 Task: Add Garden Of Life myKind Organics Womens Multi 40 Plus to the cart.
Action: Mouse moved to (260, 126)
Screenshot: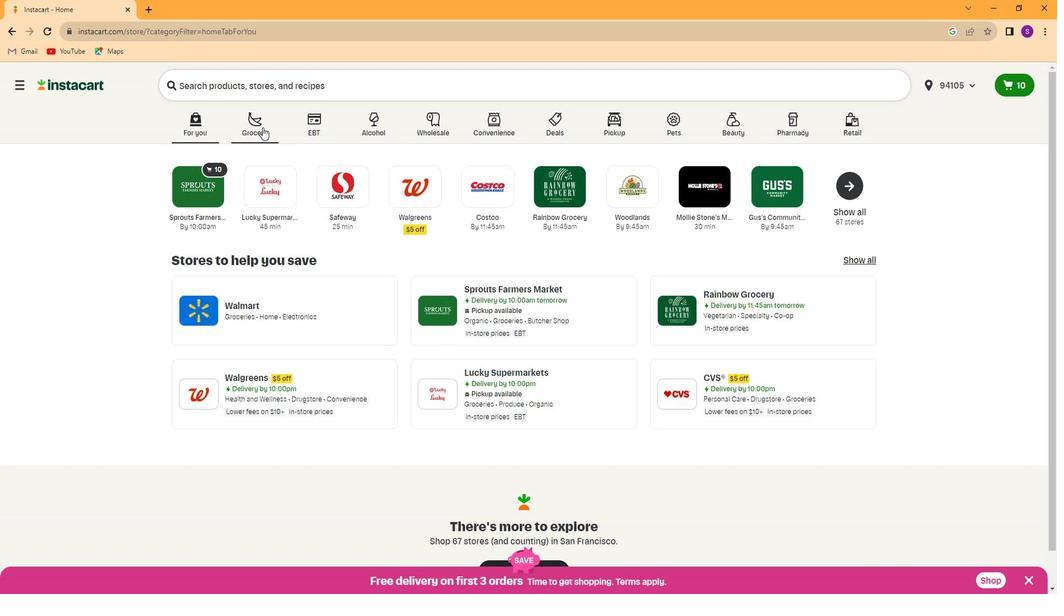 
Action: Mouse pressed left at (260, 126)
Screenshot: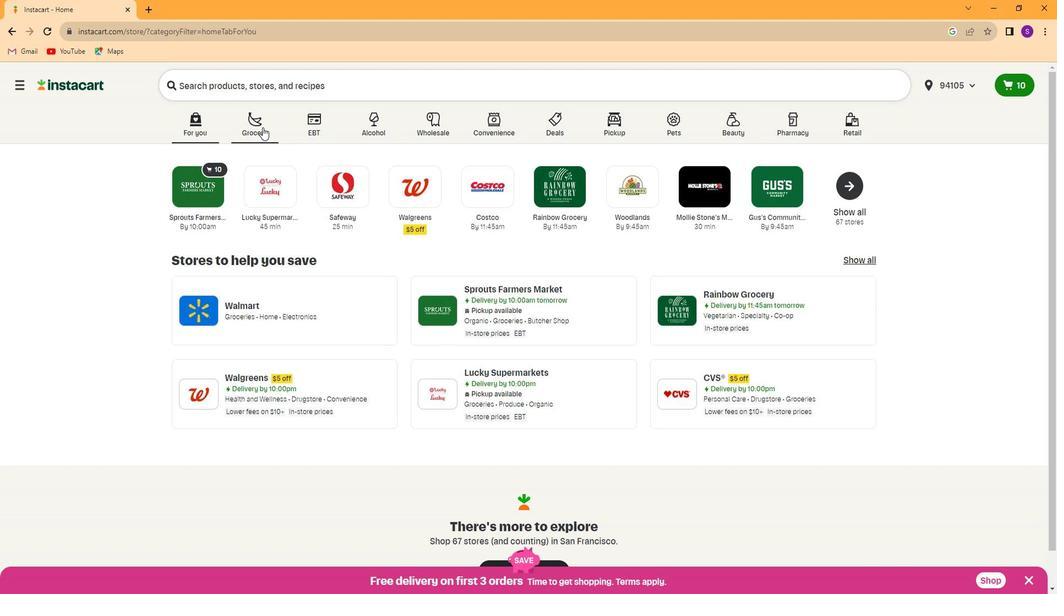 
Action: Mouse moved to (723, 198)
Screenshot: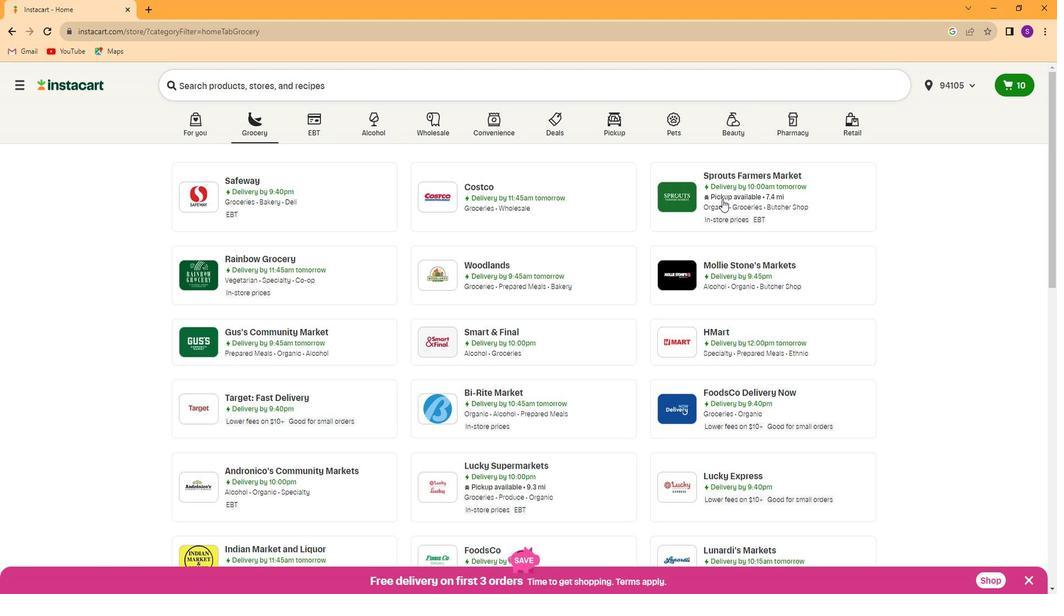 
Action: Mouse pressed left at (723, 198)
Screenshot: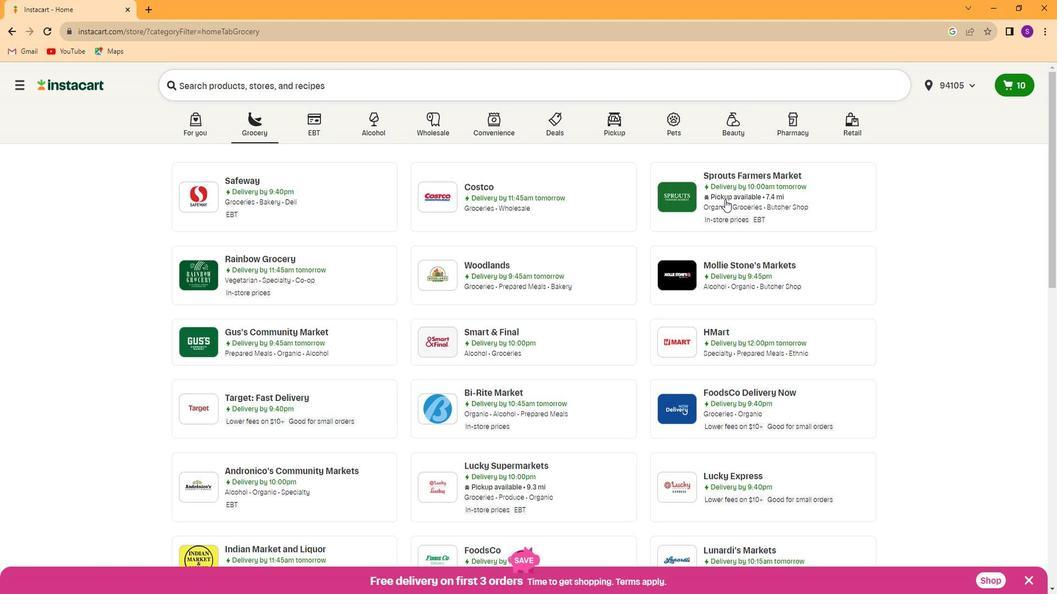 
Action: Mouse moved to (75, 394)
Screenshot: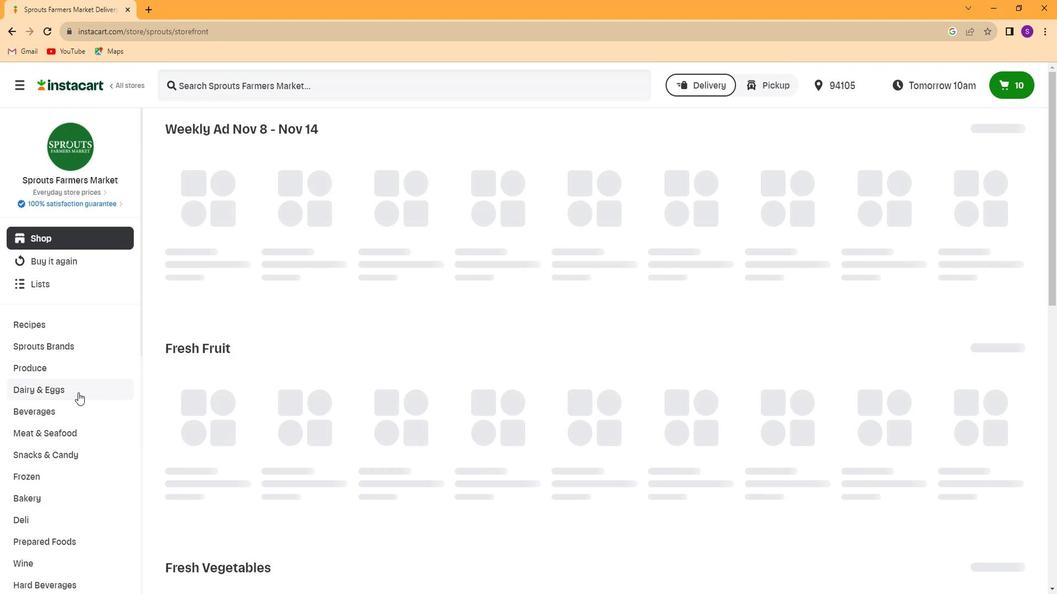
Action: Mouse scrolled (75, 393) with delta (0, 0)
Screenshot: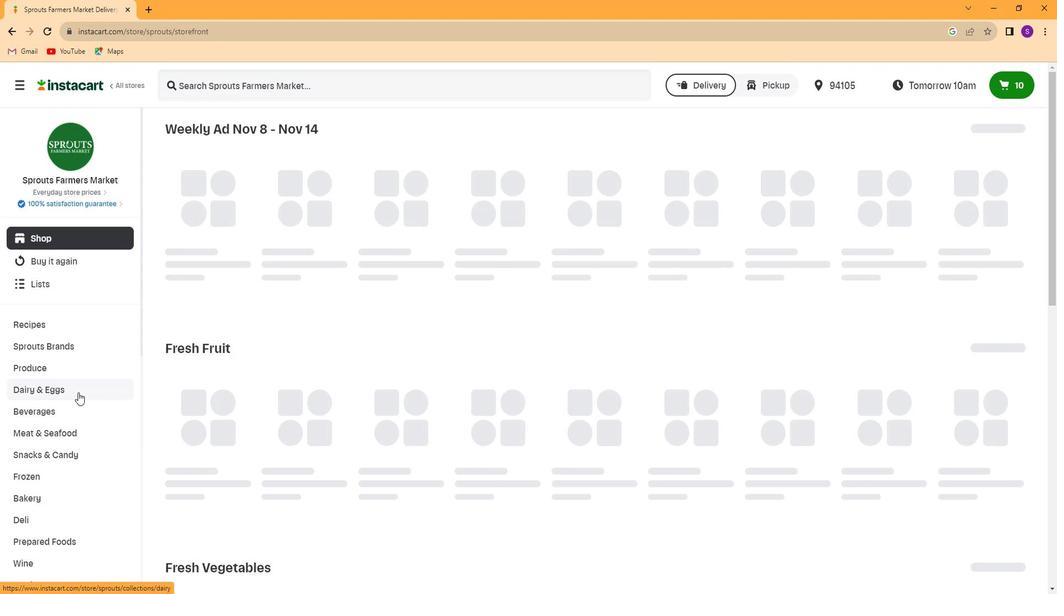 
Action: Mouse scrolled (75, 393) with delta (0, 0)
Screenshot: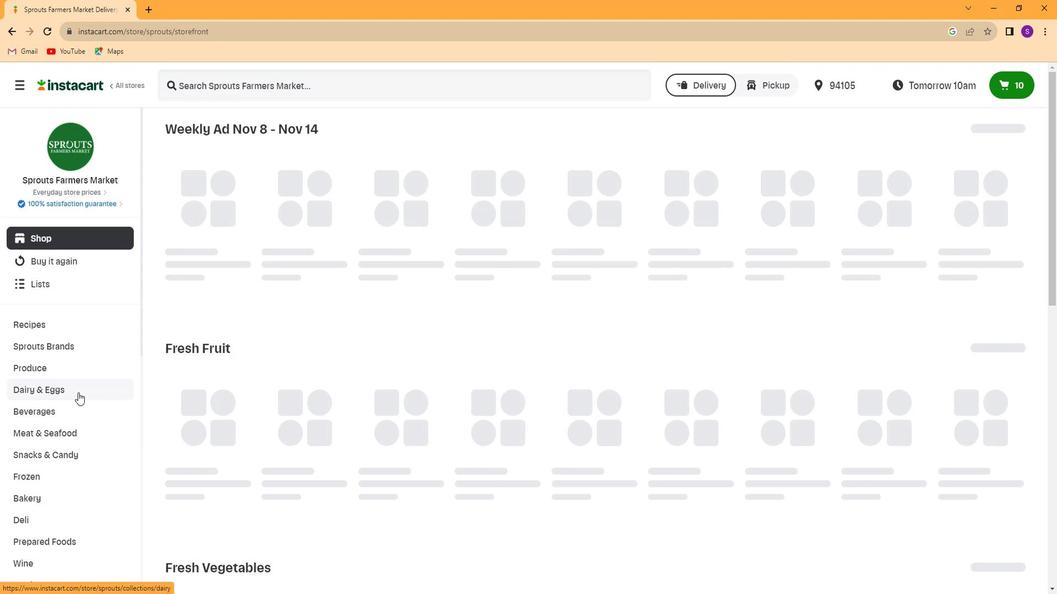 
Action: Mouse scrolled (75, 393) with delta (0, 0)
Screenshot: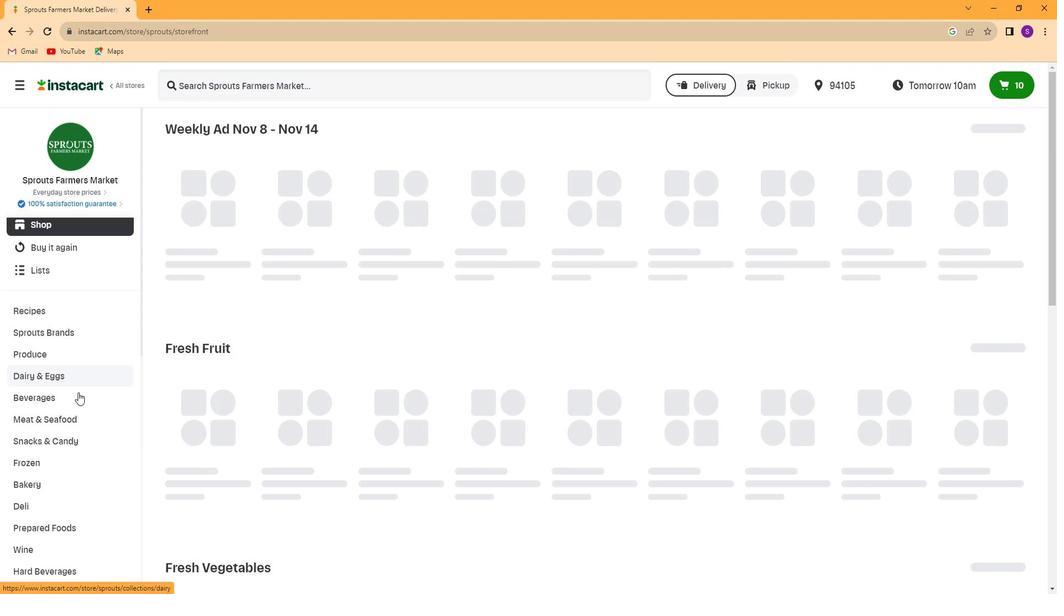 
Action: Mouse scrolled (75, 393) with delta (0, 0)
Screenshot: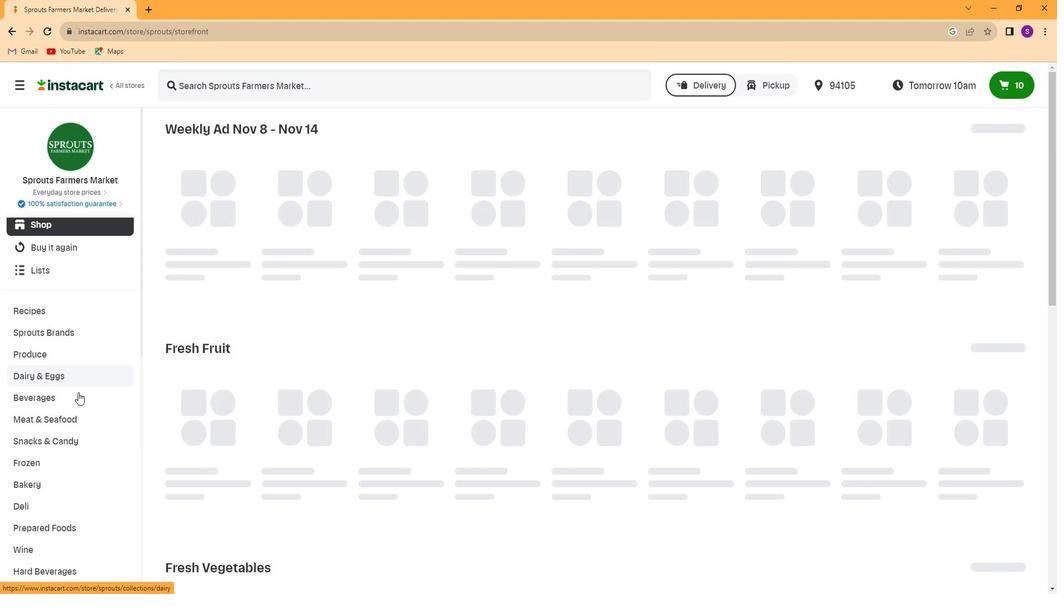 
Action: Mouse scrolled (75, 393) with delta (0, 0)
Screenshot: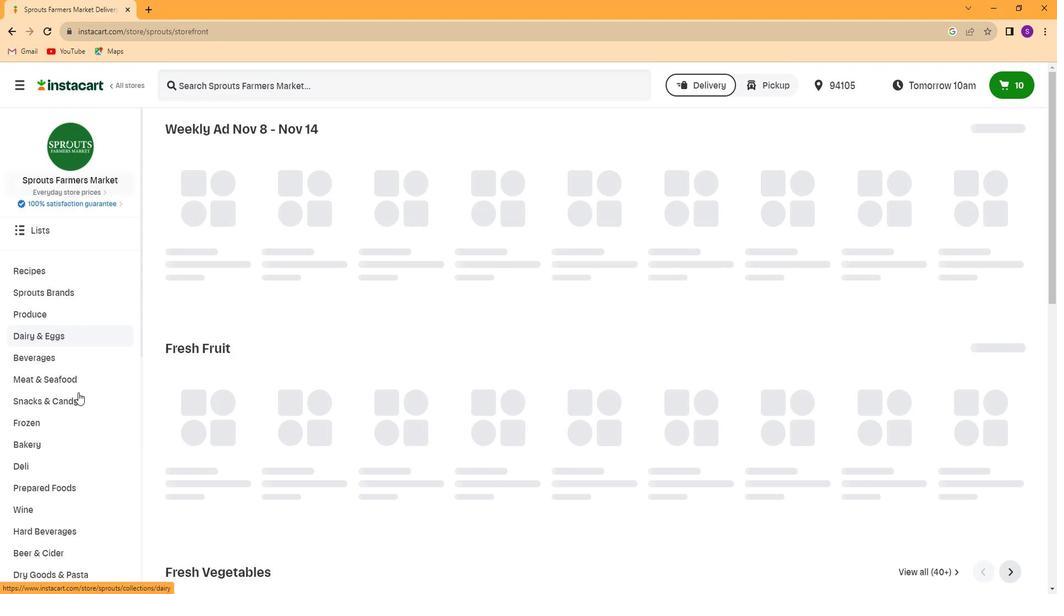
Action: Mouse scrolled (75, 393) with delta (0, 0)
Screenshot: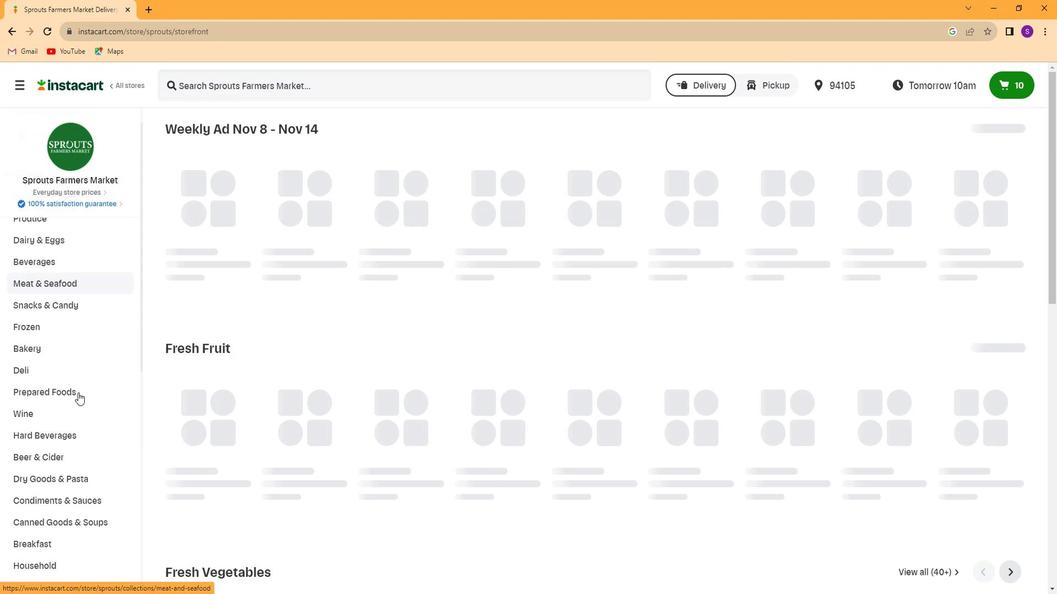 
Action: Mouse scrolled (75, 393) with delta (0, 0)
Screenshot: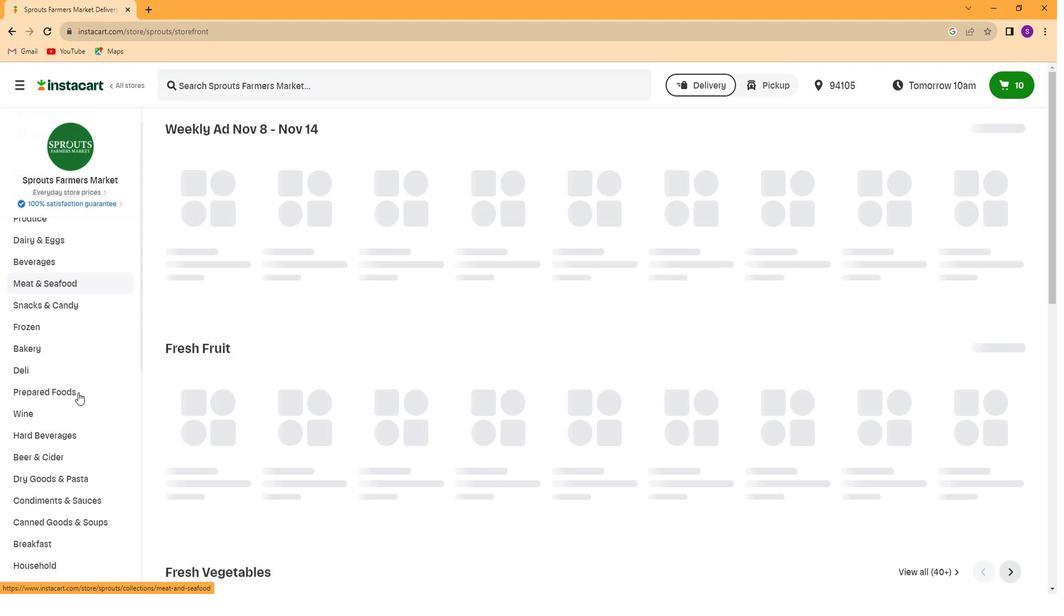 
Action: Mouse scrolled (75, 393) with delta (0, 0)
Screenshot: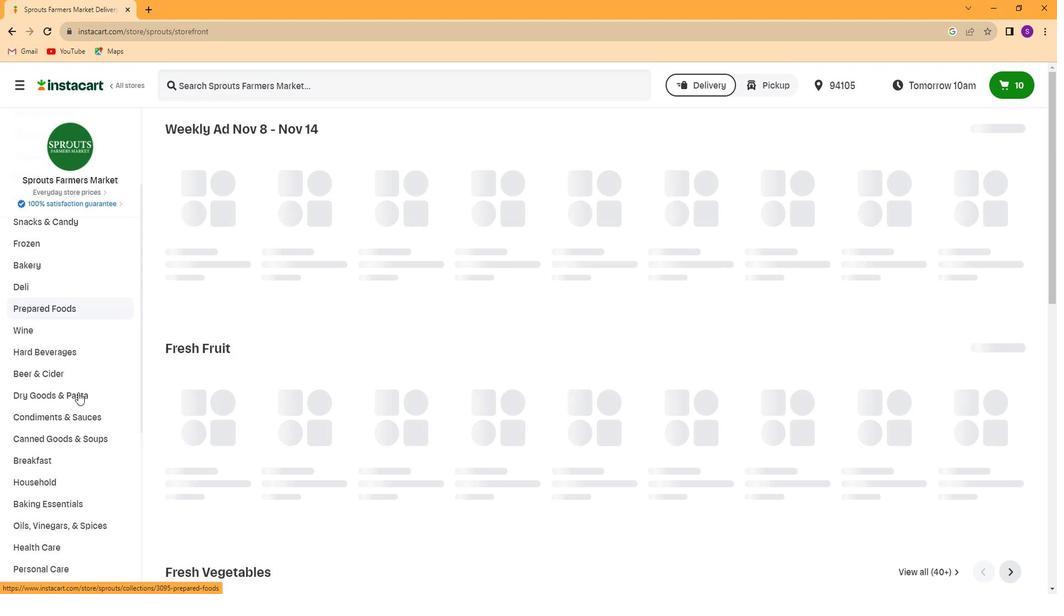 
Action: Mouse moved to (65, 545)
Screenshot: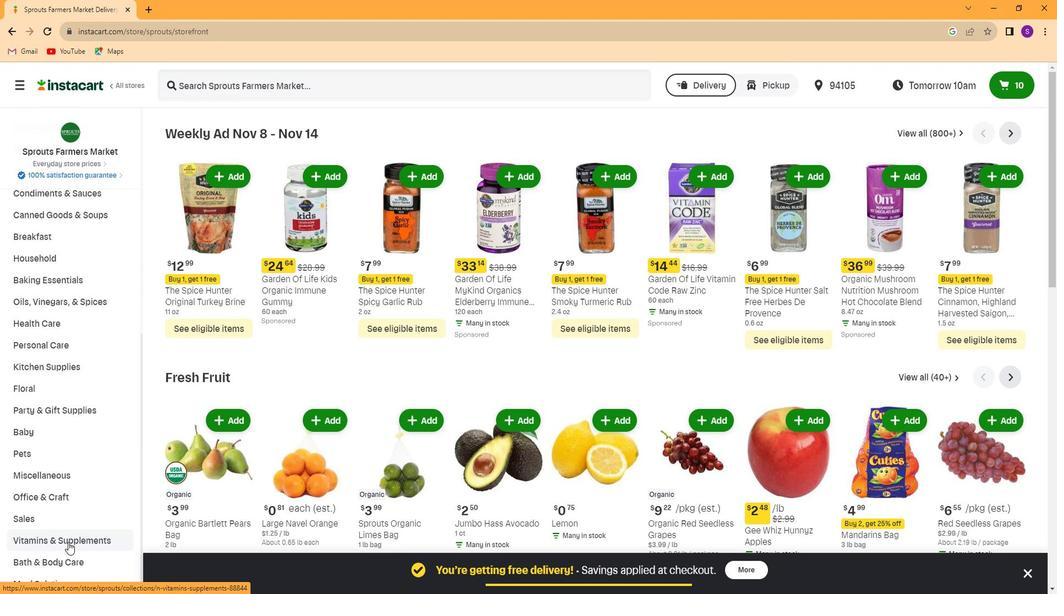 
Action: Mouse pressed left at (65, 545)
Screenshot: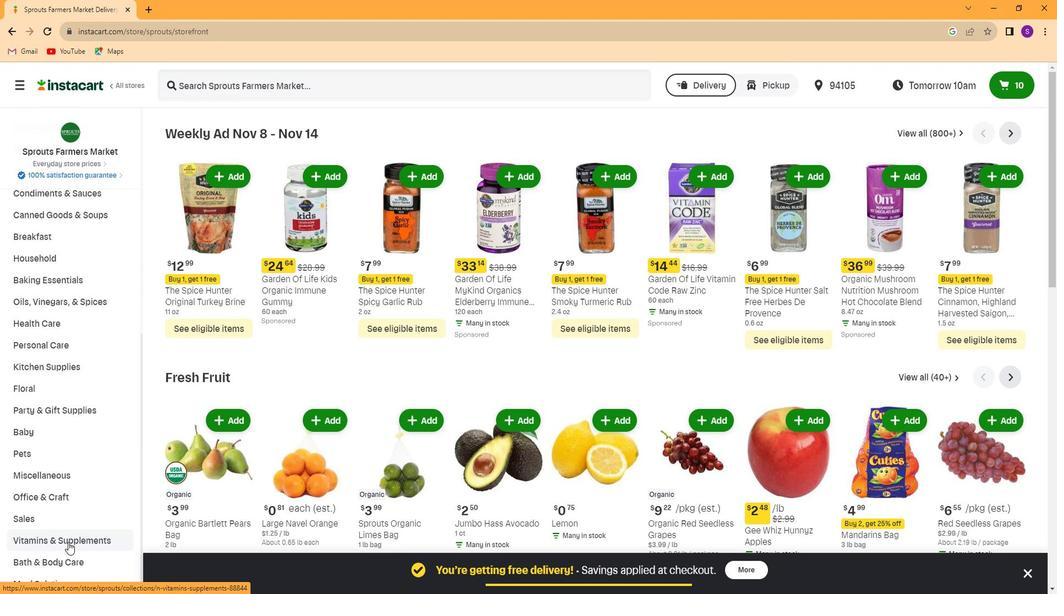 
Action: Mouse moved to (94, 437)
Screenshot: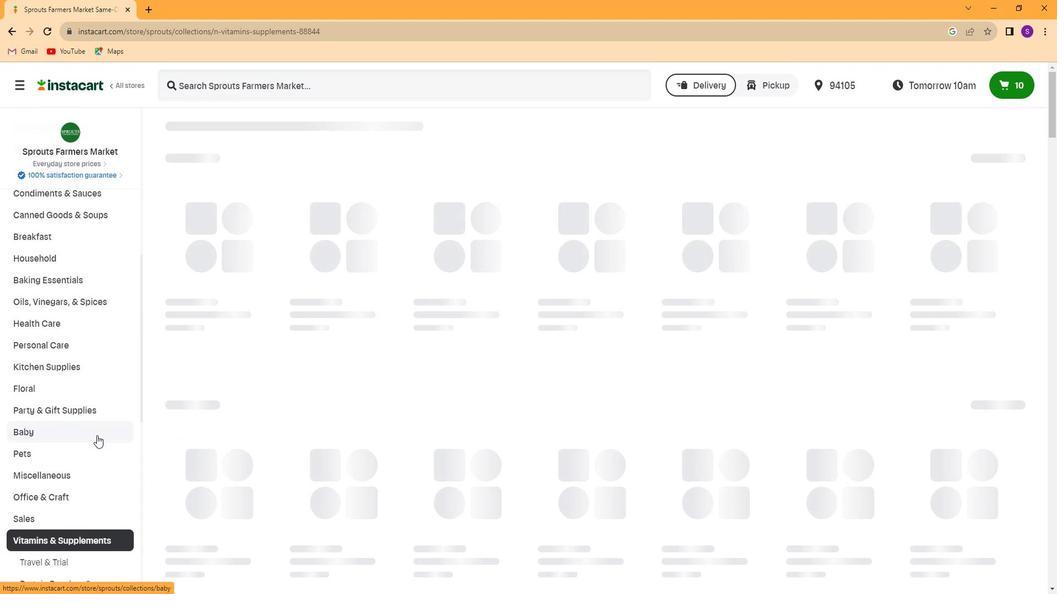 
Action: Mouse scrolled (94, 436) with delta (0, 0)
Screenshot: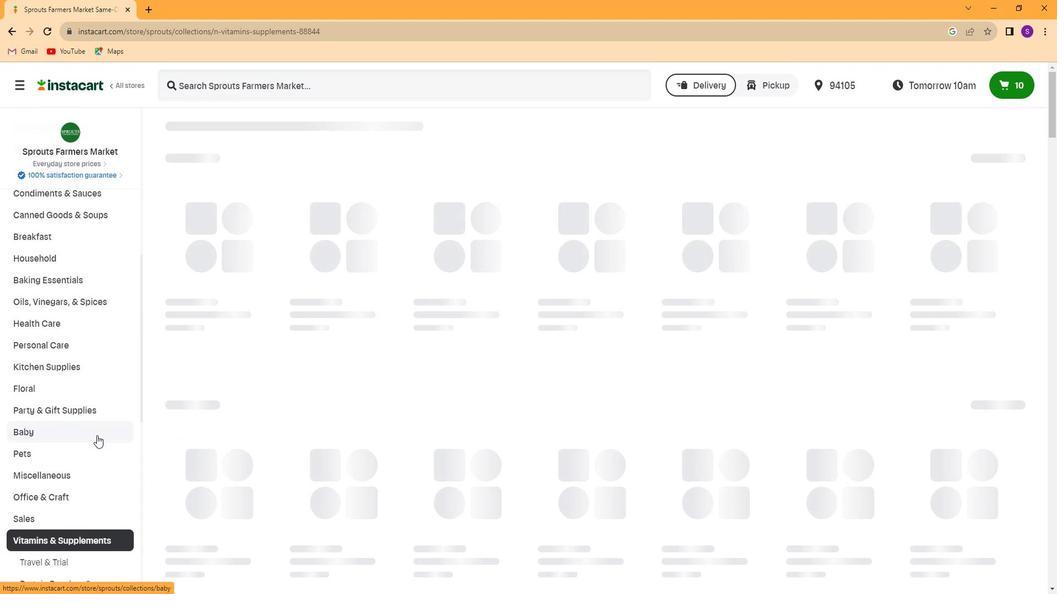 
Action: Mouse moved to (94, 436)
Screenshot: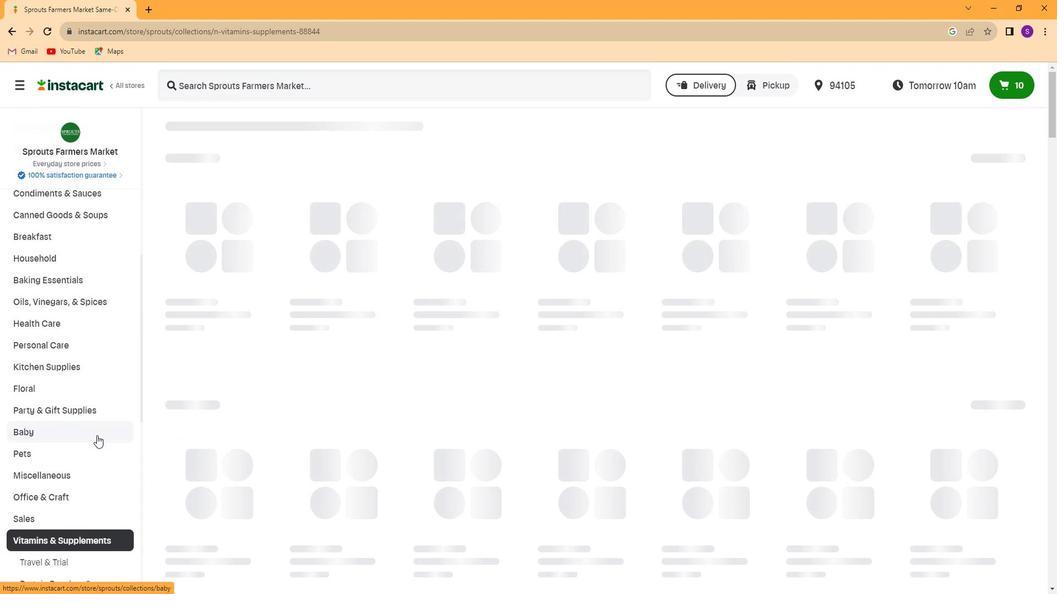 
Action: Mouse scrolled (94, 436) with delta (0, 0)
Screenshot: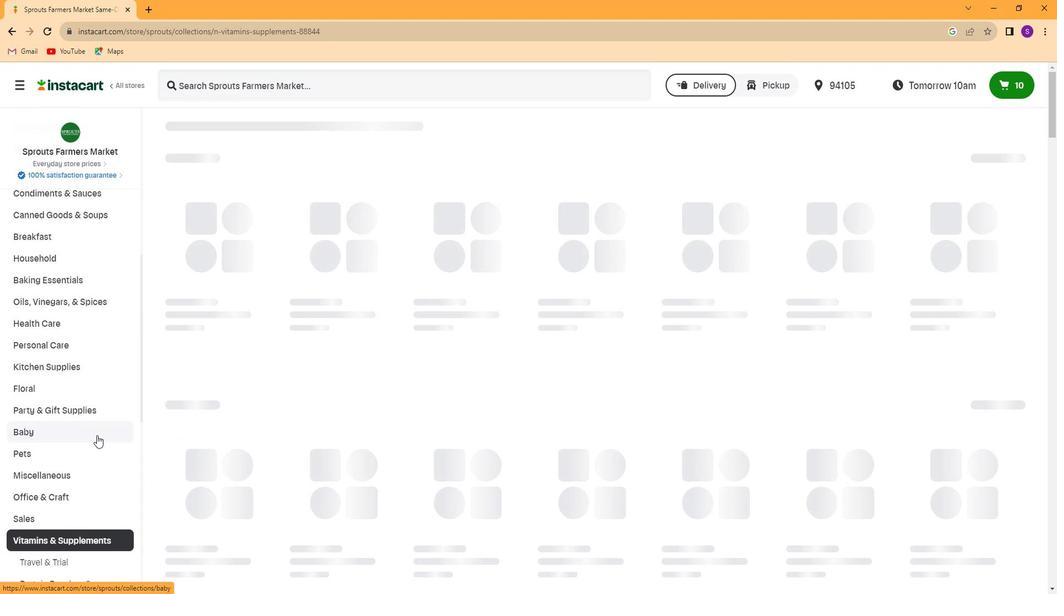 
Action: Mouse moved to (93, 436)
Screenshot: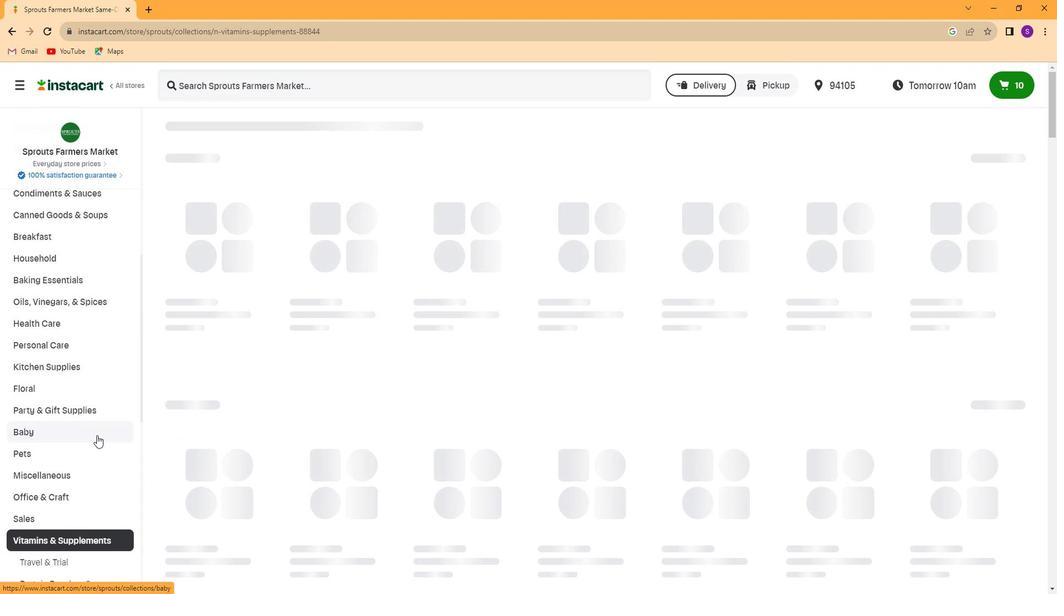 
Action: Mouse scrolled (93, 435) with delta (0, 0)
Screenshot: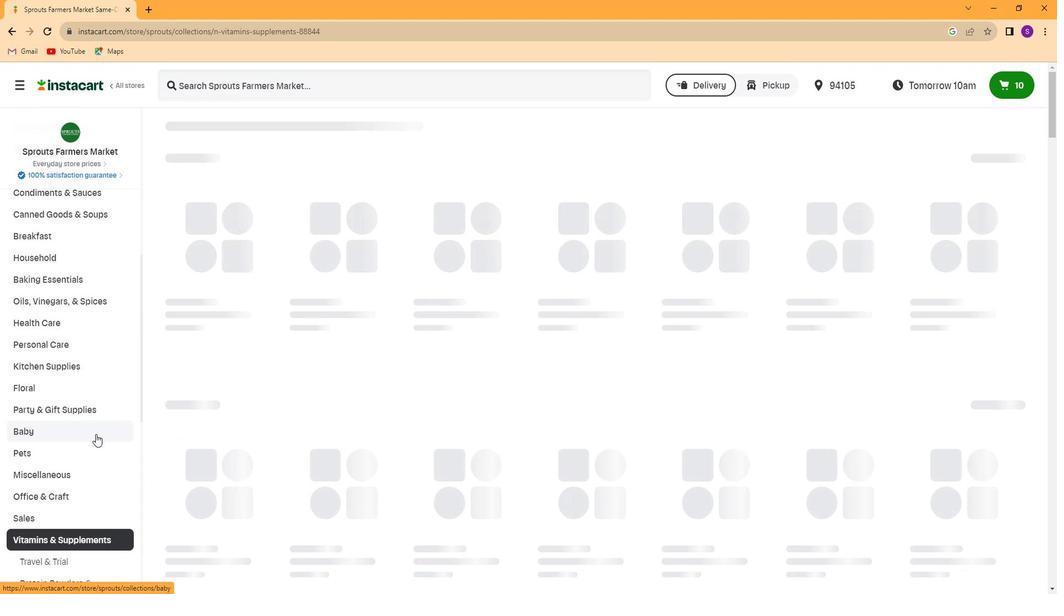 
Action: Mouse scrolled (93, 435) with delta (0, 0)
Screenshot: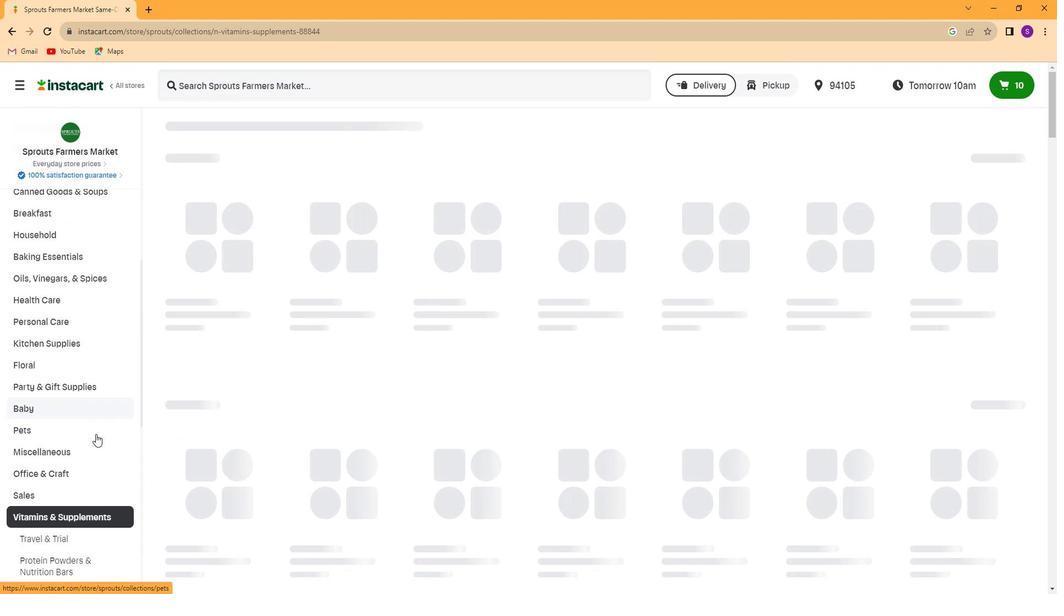 
Action: Mouse moved to (93, 430)
Screenshot: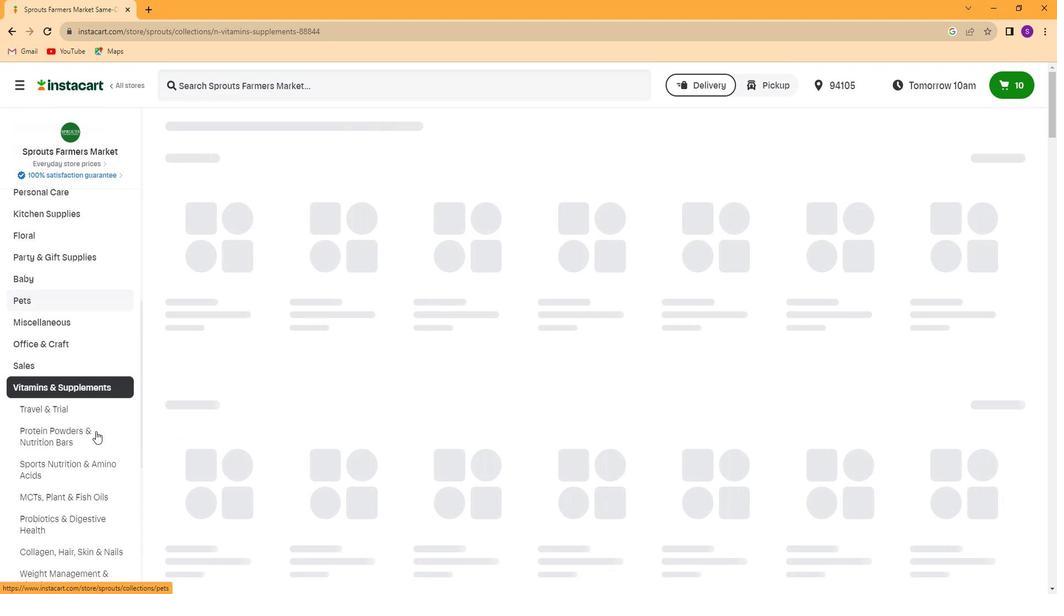 
Action: Mouse scrolled (93, 429) with delta (0, 0)
Screenshot: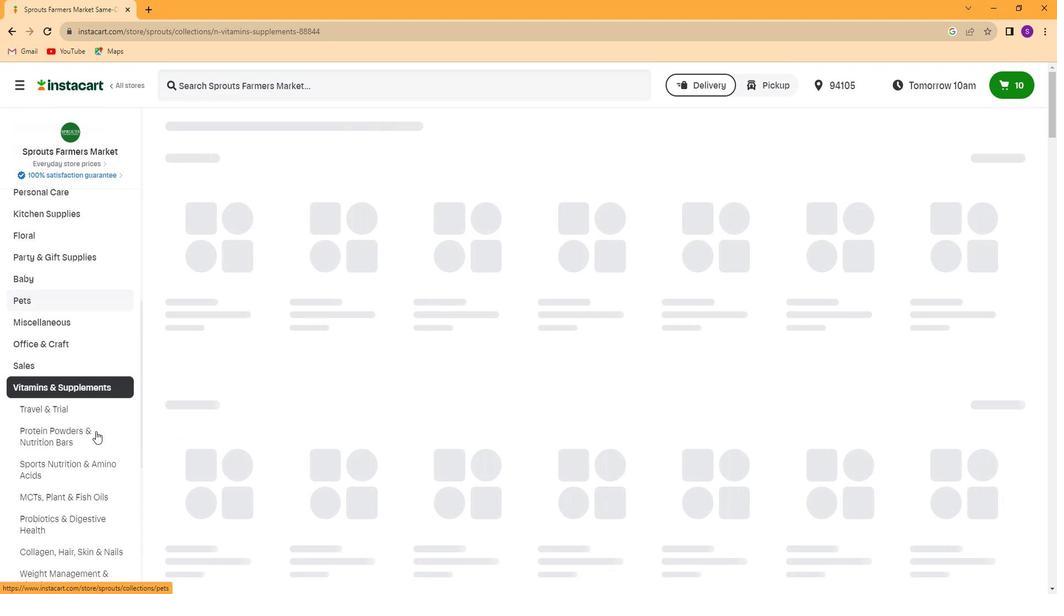 
Action: Mouse moved to (84, 444)
Screenshot: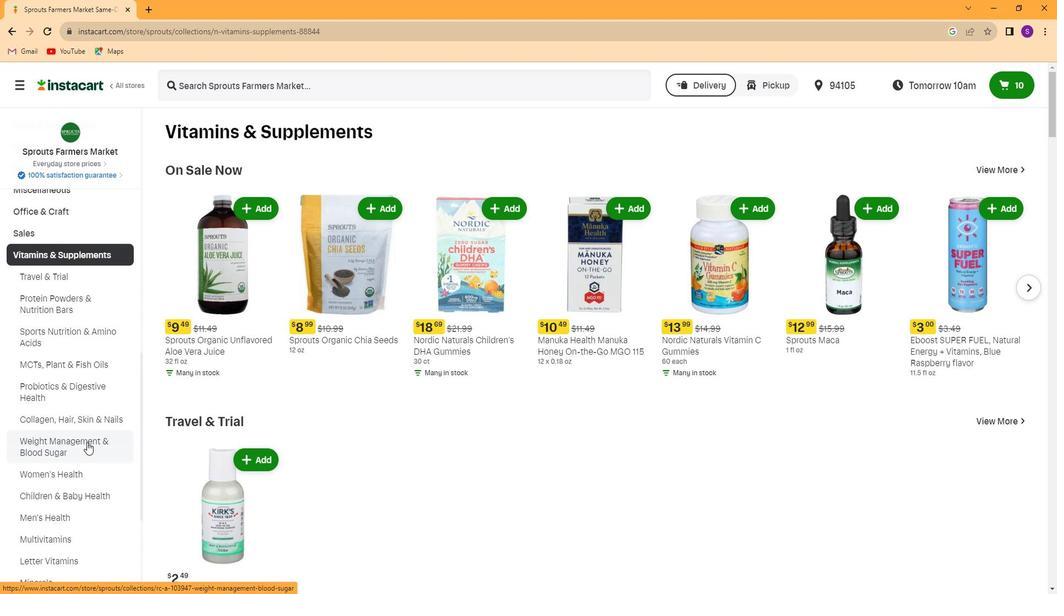 
Action: Mouse scrolled (84, 443) with delta (0, 0)
Screenshot: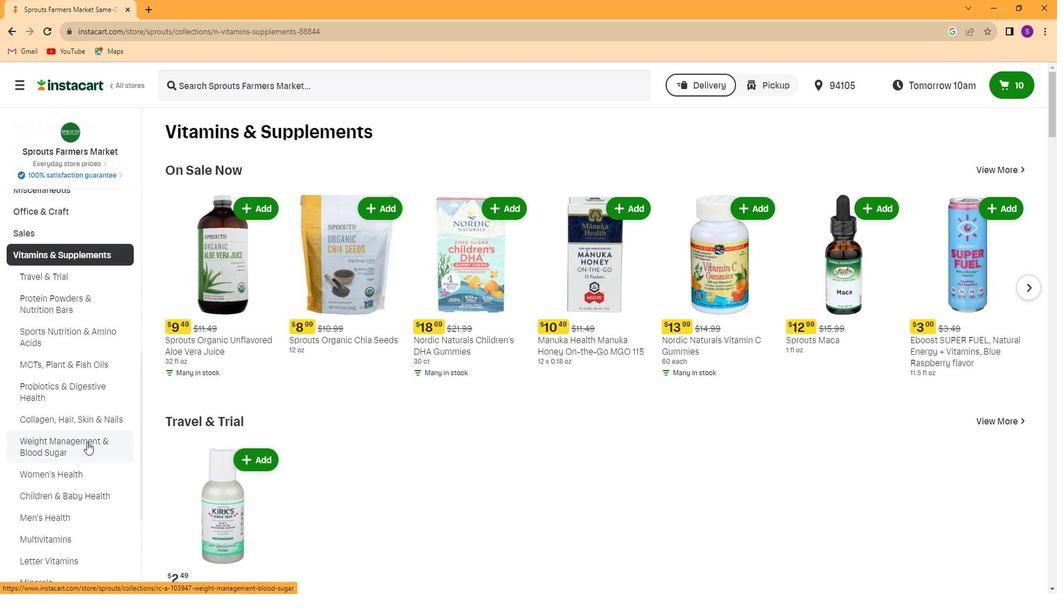 
Action: Mouse moved to (88, 421)
Screenshot: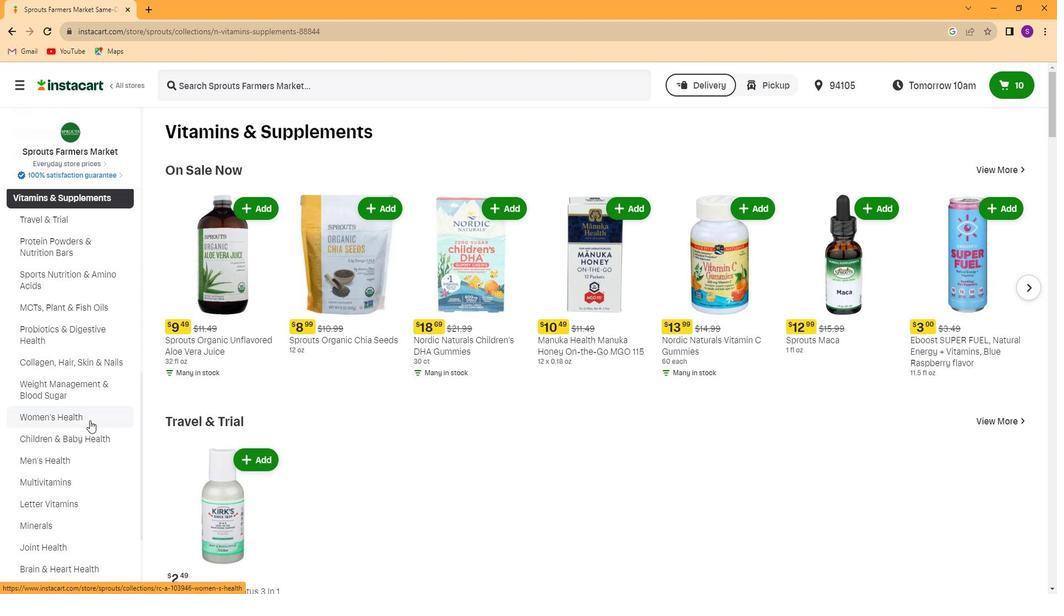 
Action: Mouse pressed left at (88, 421)
Screenshot: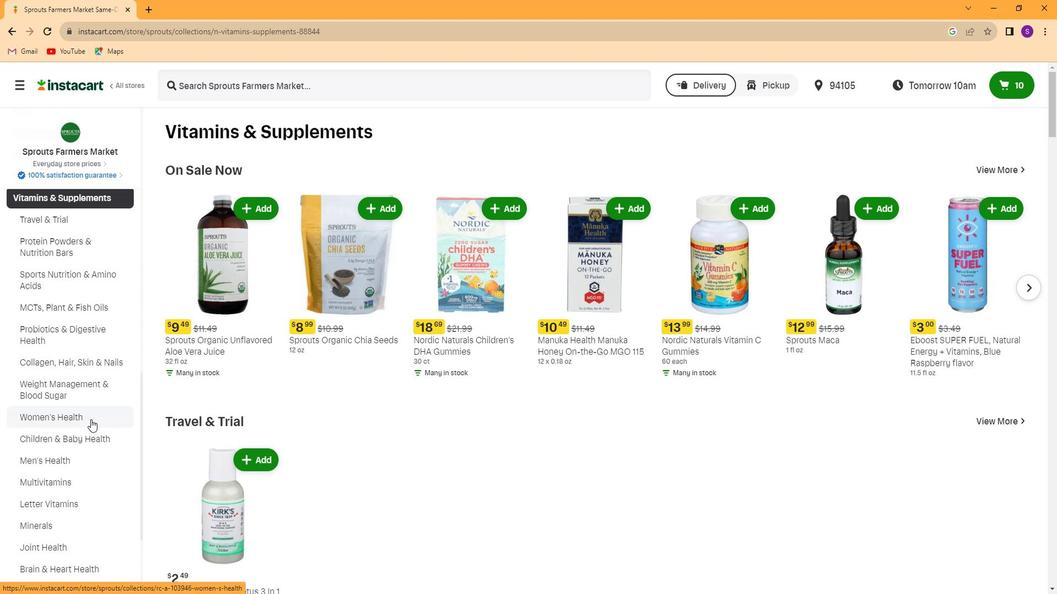 
Action: Mouse moved to (415, 83)
Screenshot: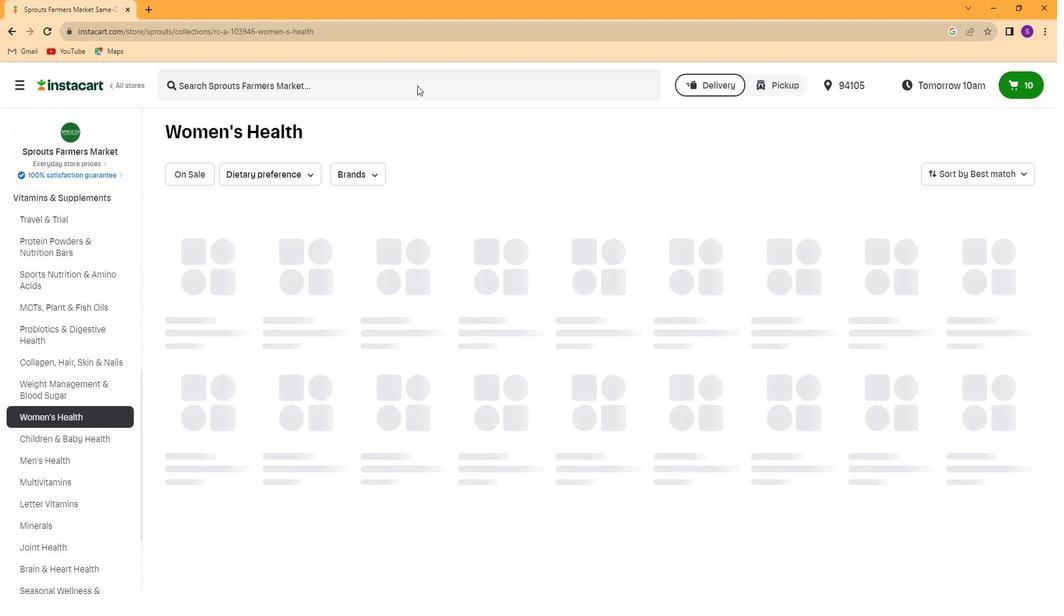 
Action: Mouse pressed left at (415, 83)
Screenshot: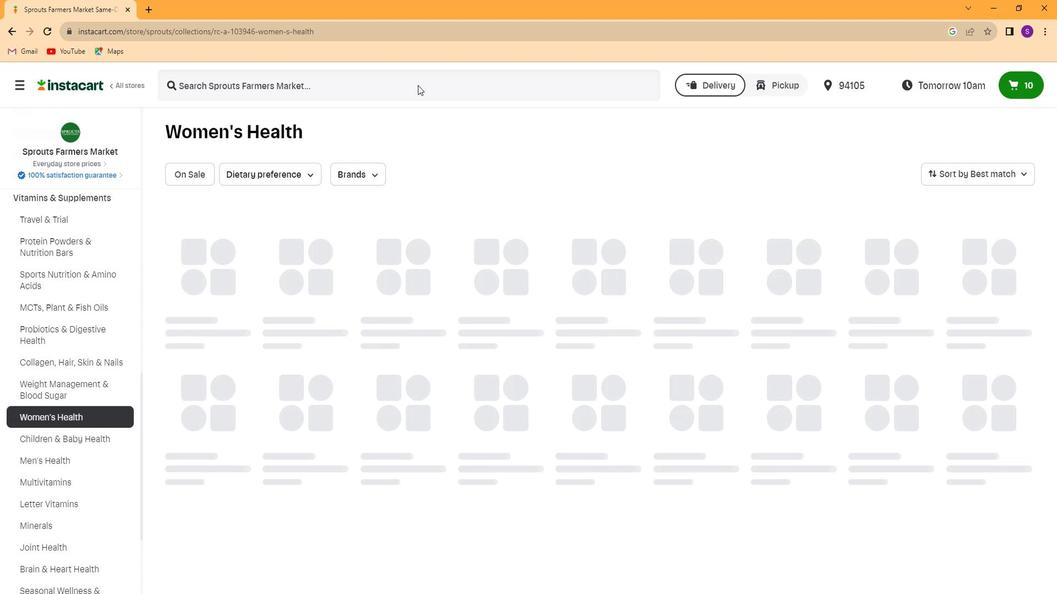 
Action: Key pressed <Key.caps_lock>G<Key.caps_lock>arden<Key.space><Key.caps_lock>O<Key.caps_lock>f<Key.space><Key.caps_lock>L<Key.caps_lock>ife<Key.space><Key.caps_lock><Key.caps_lock>myking<Key.space><Key.caps_lock>O<Key.caps_lock>raganic<Key.backspace><Key.backspace><Key.backspace><Key.backspace>anics<Key.space><Key.caps_lock>W<Key.caps_lock>omens<Key.space><Key.caps_lock>M<Key.caps_lock>ulti<Key.space>40<Key.space><Key.caps_lock>P<Key.caps_lock>lus<Key.enter>
Screenshot: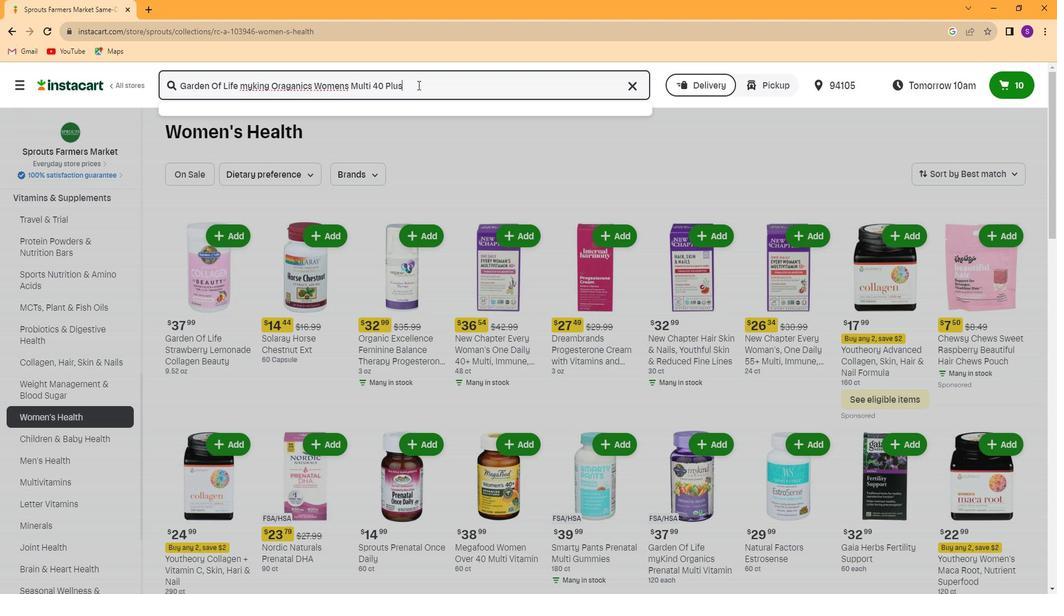 
Action: Mouse moved to (514, 236)
Screenshot: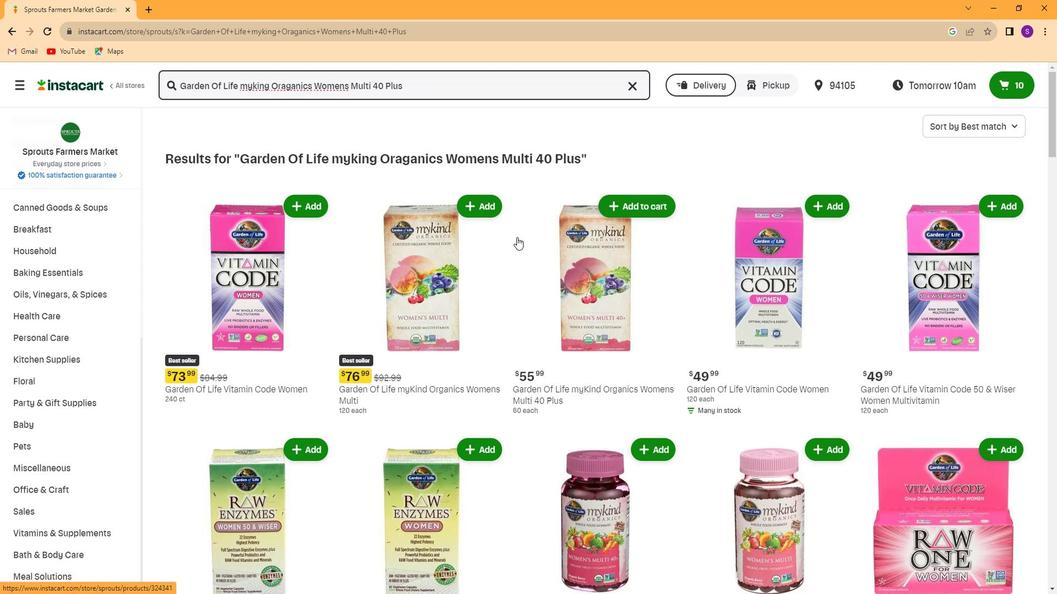 
Action: Mouse scrolled (514, 236) with delta (0, 0)
Screenshot: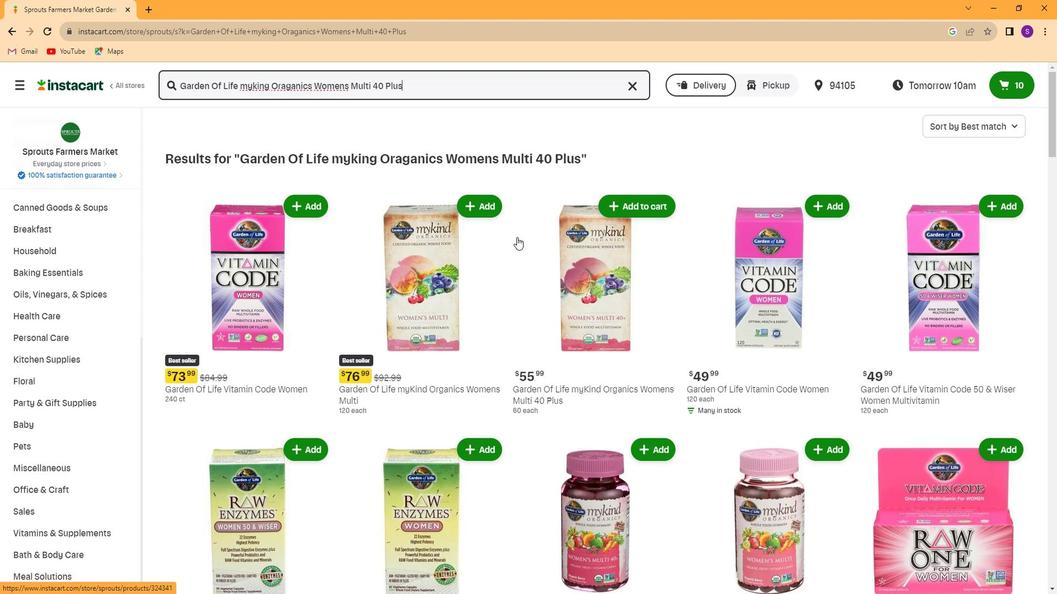 
Action: Mouse moved to (638, 150)
Screenshot: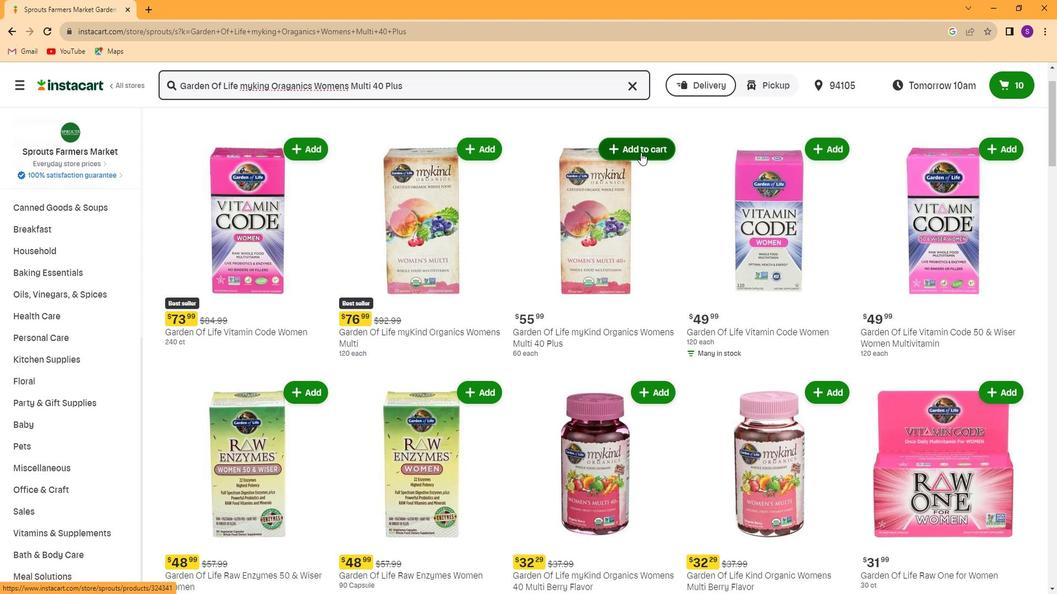 
Action: Mouse pressed left at (638, 150)
Screenshot: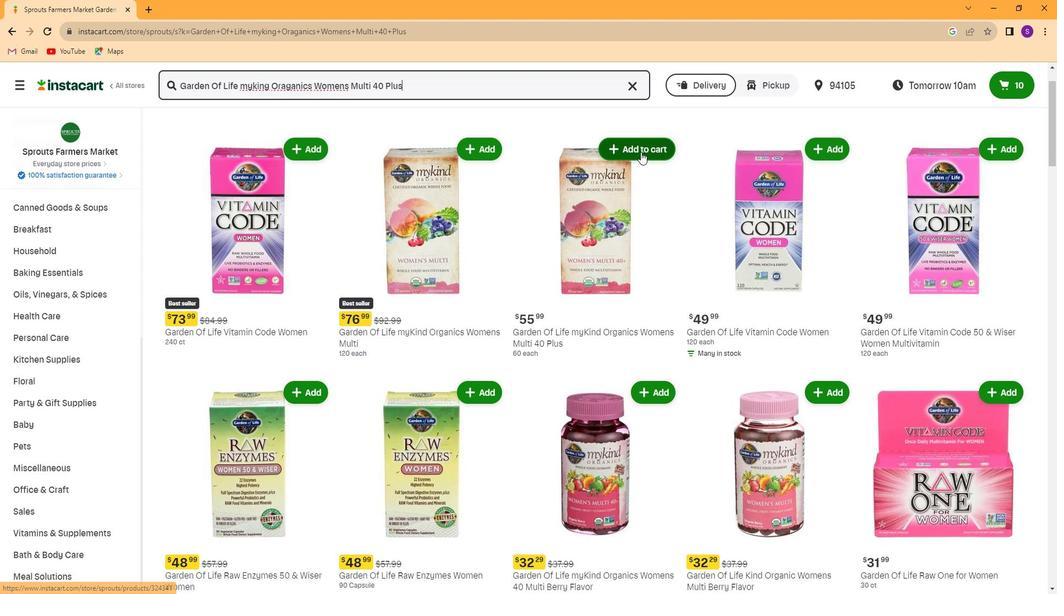 
Action: Mouse moved to (611, 320)
Screenshot: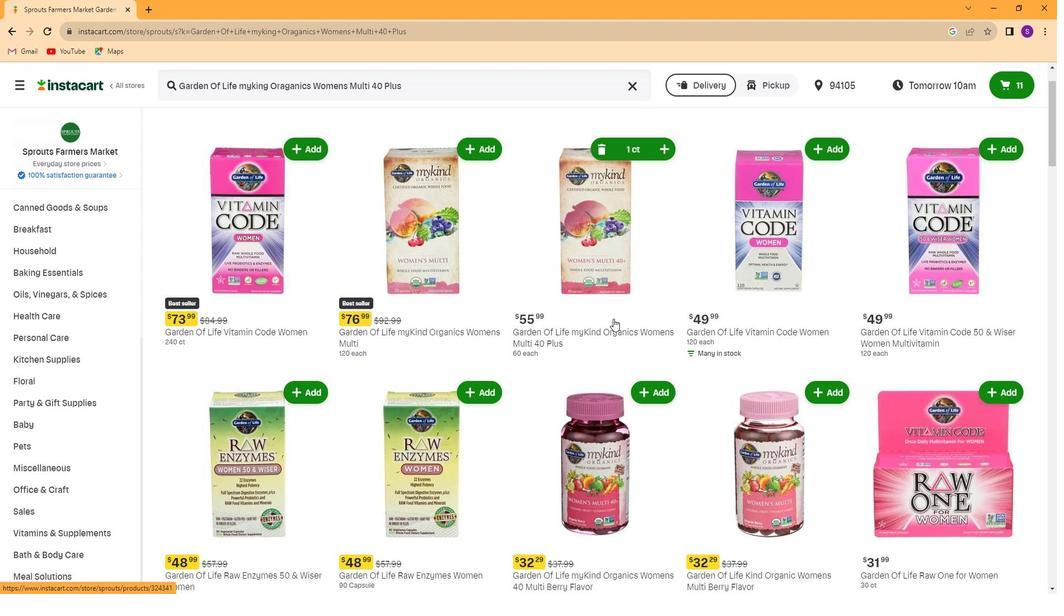 
